 Task: Create a section API Management Sprint and in the section, add a milestone Customer Relationship Management (CRM) Implementation in the project AgileCrest
Action: Mouse moved to (392, 316)
Screenshot: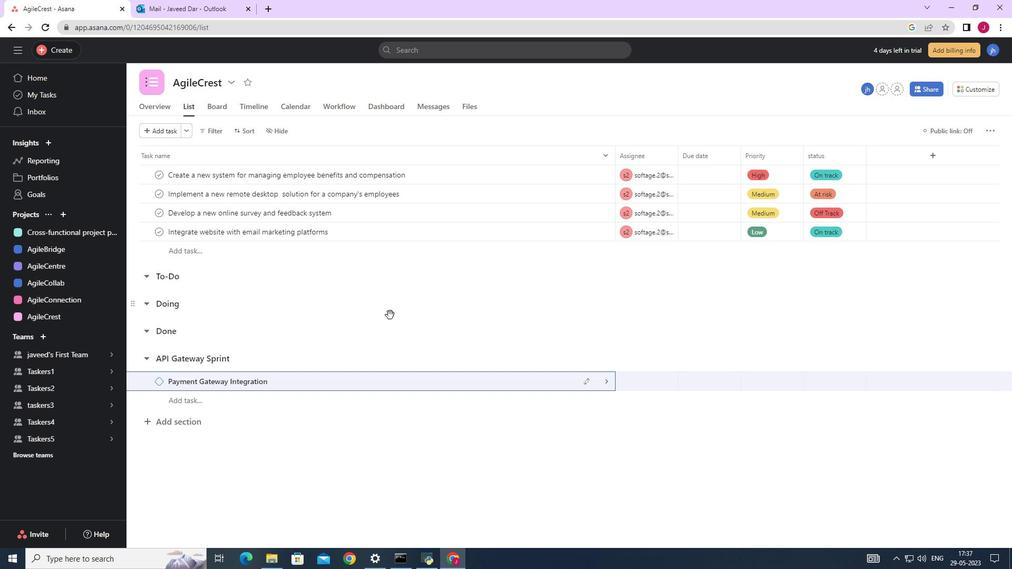 
Action: Mouse scrolled (392, 316) with delta (0, 0)
Screenshot: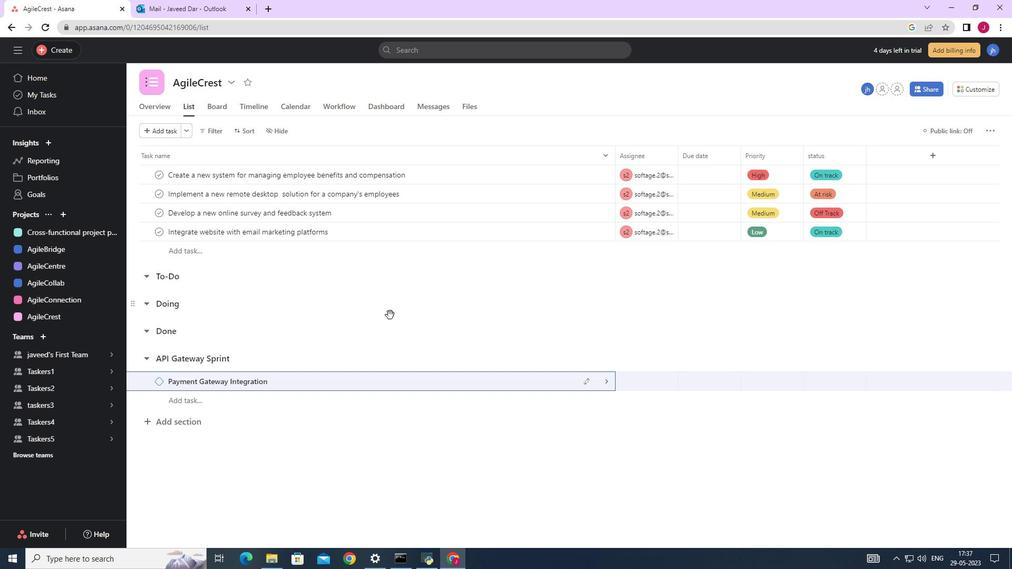 
Action: Mouse scrolled (392, 316) with delta (0, 0)
Screenshot: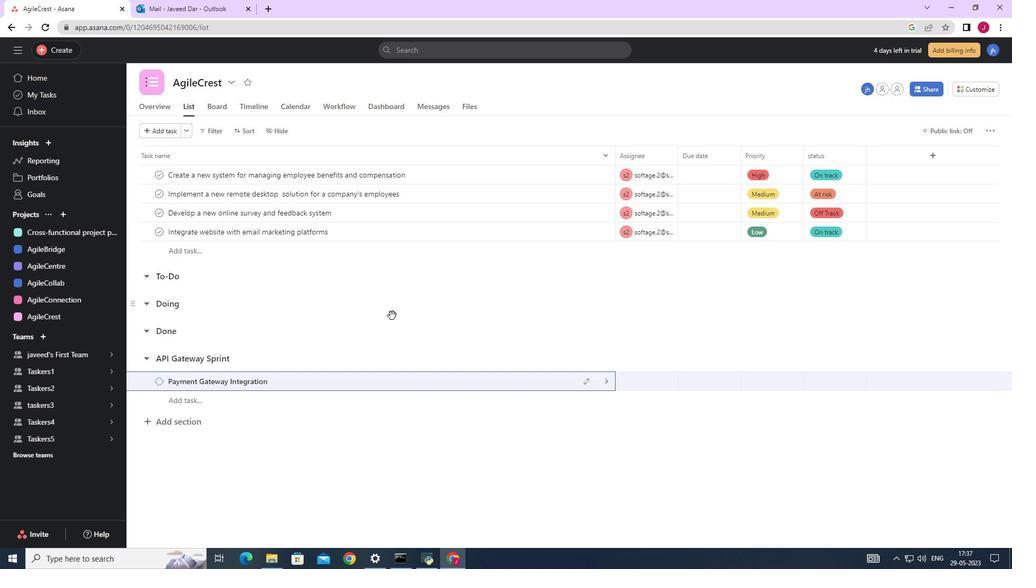 
Action: Mouse scrolled (392, 316) with delta (0, 0)
Screenshot: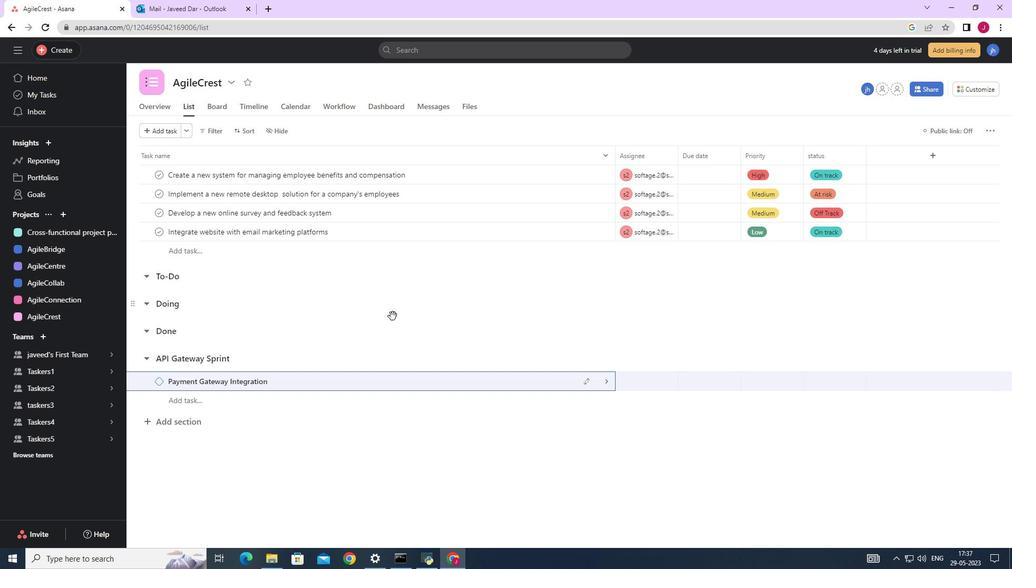 
Action: Mouse moved to (160, 425)
Screenshot: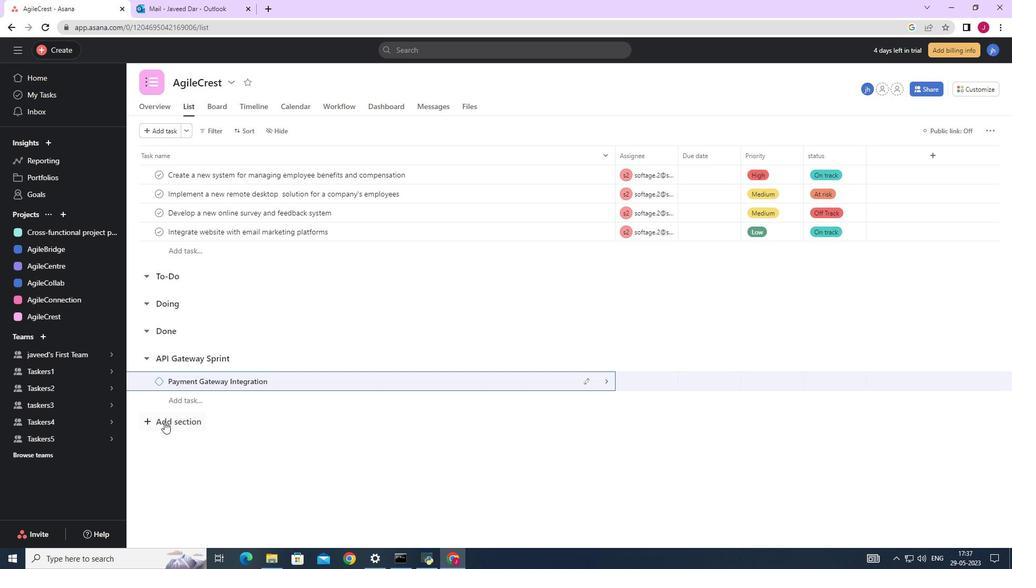 
Action: Mouse pressed left at (160, 425)
Screenshot: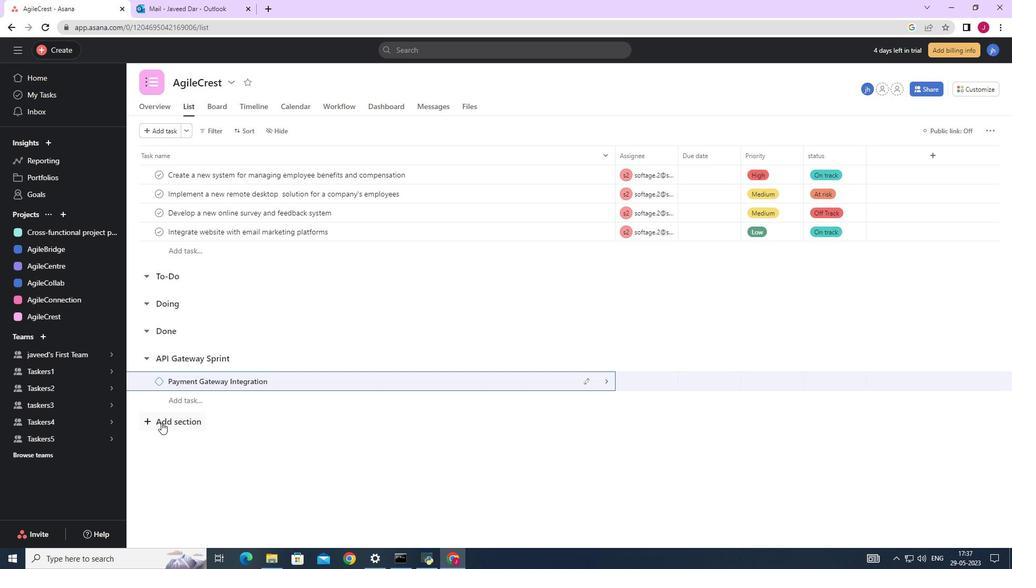 
Action: Mouse moved to (238, 418)
Screenshot: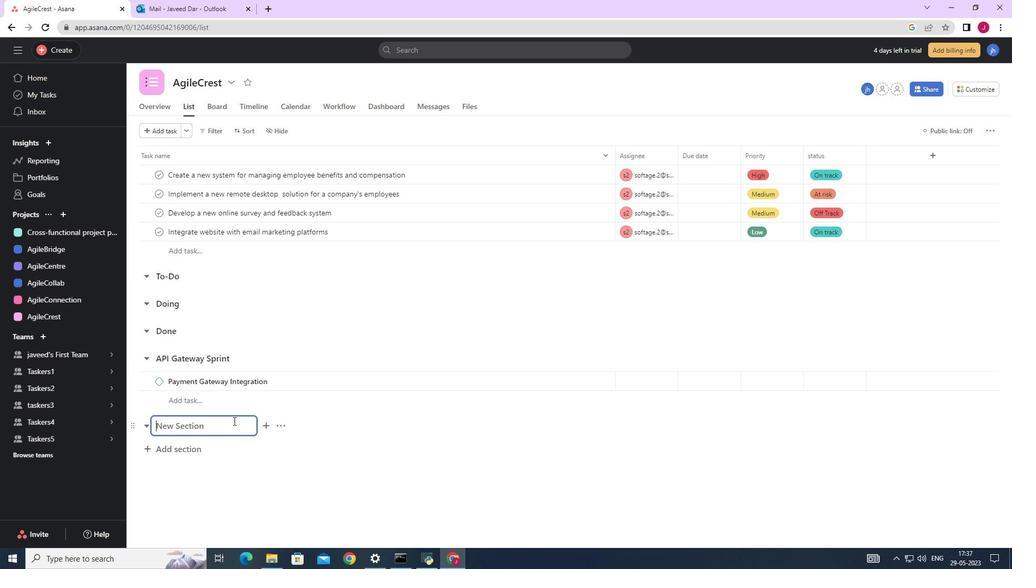
Action: Key pressed <Key.caps_lock>API<Key.space><Key.caps_lock>m<Key.caps_lock>N<Key.backspace>ANAGEMENT<Key.space><Key.caps_lock>s<Key.caps_lock>PRINT<Key.space><Key.backspace><Key.backspace><Key.backspace><Key.backspace><Key.backspace><Key.backspace><Key.backspace><Key.backspace><Key.backspace><Key.backspace><Key.backspace><Key.backspace><Key.backspace><Key.backspace><Key.backspace><Key.backspace><Key.backspace><Key.backspace><Key.backspace><Key.space>M<Key.caps_lock>anagement<Key.space><Key.caps_lock>S<Key.caps_lock>print<Key.enter><Key.caps_lock>C<Key.caps_lock>ustomer<Key.space><Key.caps_lock>R<Key.caps_lock>elationship<Key.space><Key.caps_lock>M<Key.caps_lock>anagement
Screenshot: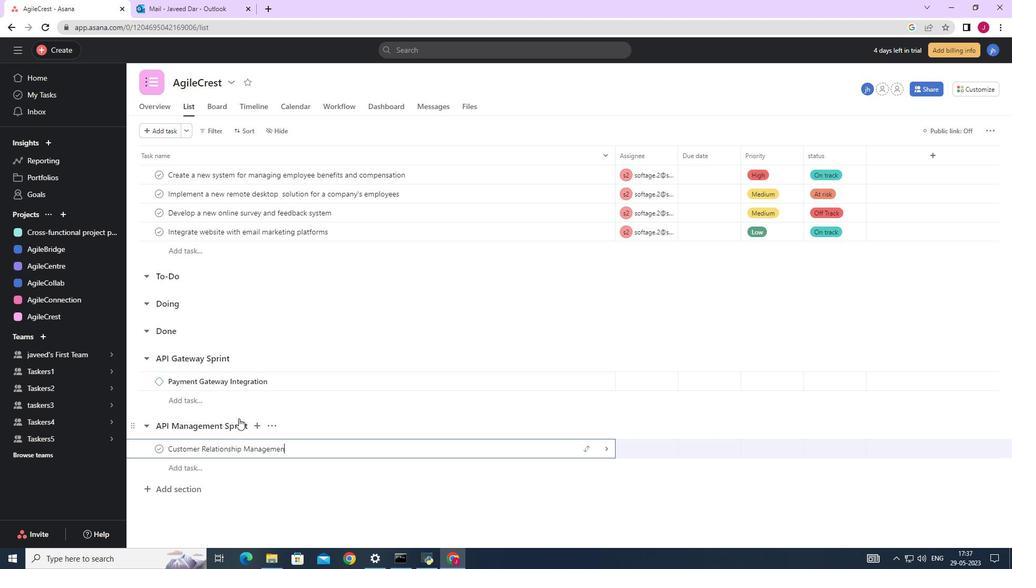 
Action: Mouse moved to (293, 363)
Screenshot: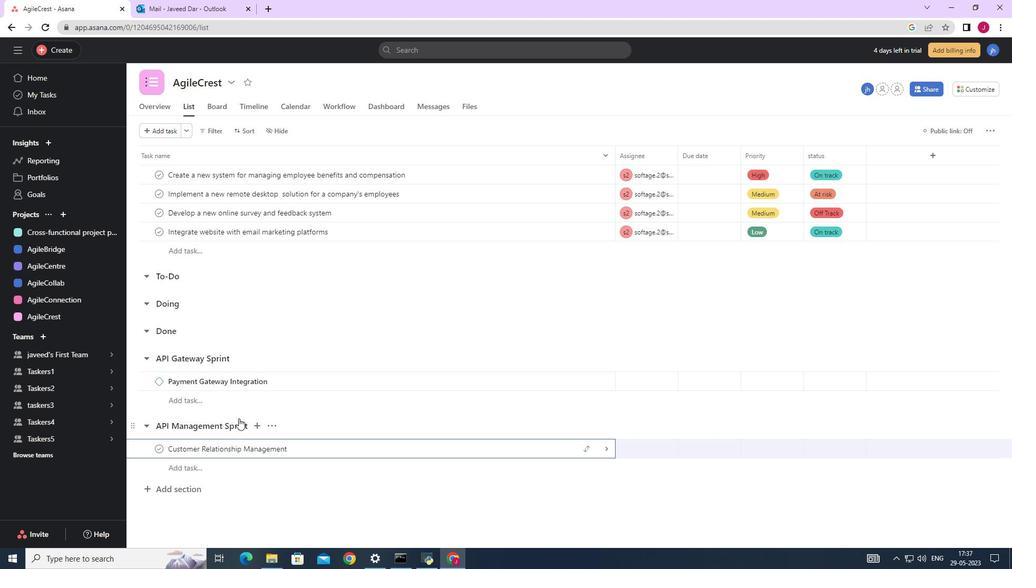 
Action: Key pressed <Key.shift_r><Key.shift_r><Key.shift_r><Key.shift_r><Key.shift_r>(<Key.backspace><Key.space><Key.shift_r>(<Key.caps_lock><Key.space>CMR<Key.shift_r><Key.shift_r>)
Screenshot: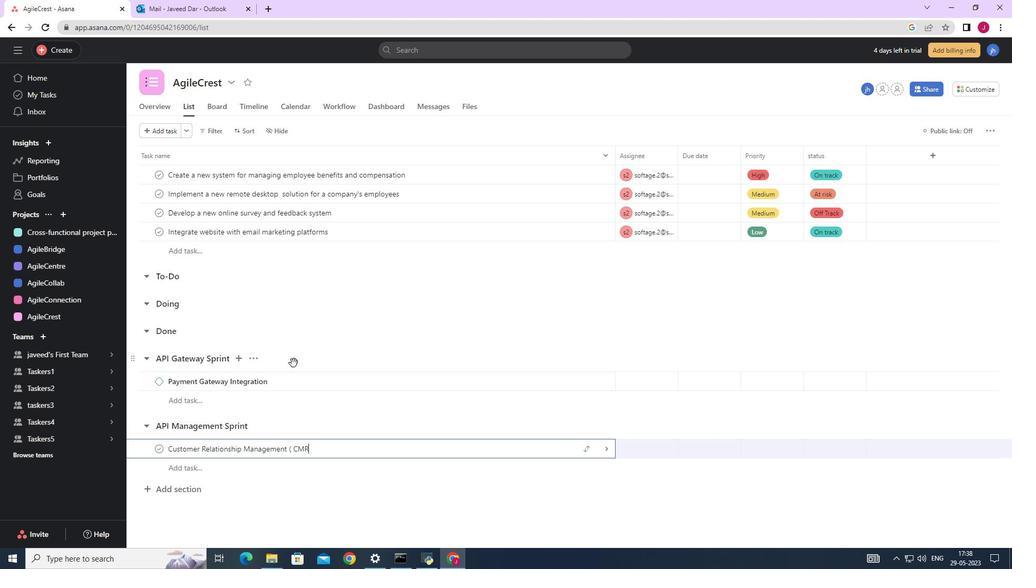 
Action: Mouse moved to (293, 449)
Screenshot: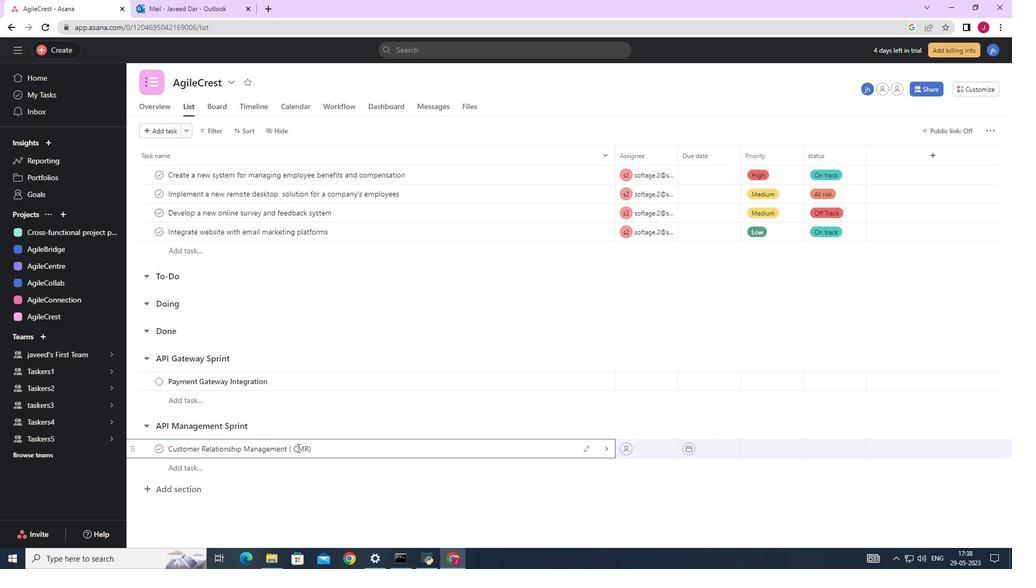
Action: Mouse pressed left at (293, 449)
Screenshot: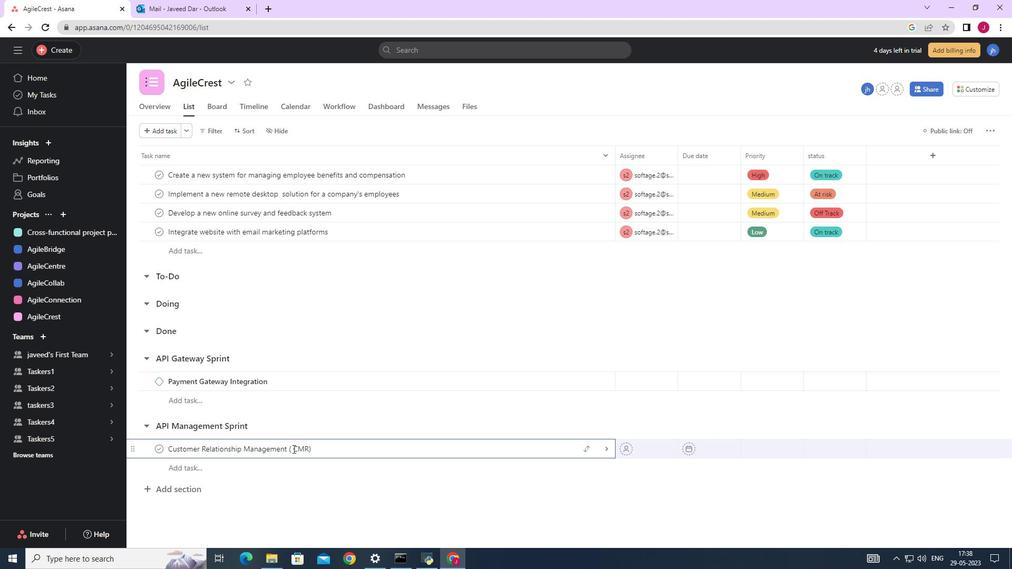 
Action: Mouse moved to (302, 442)
Screenshot: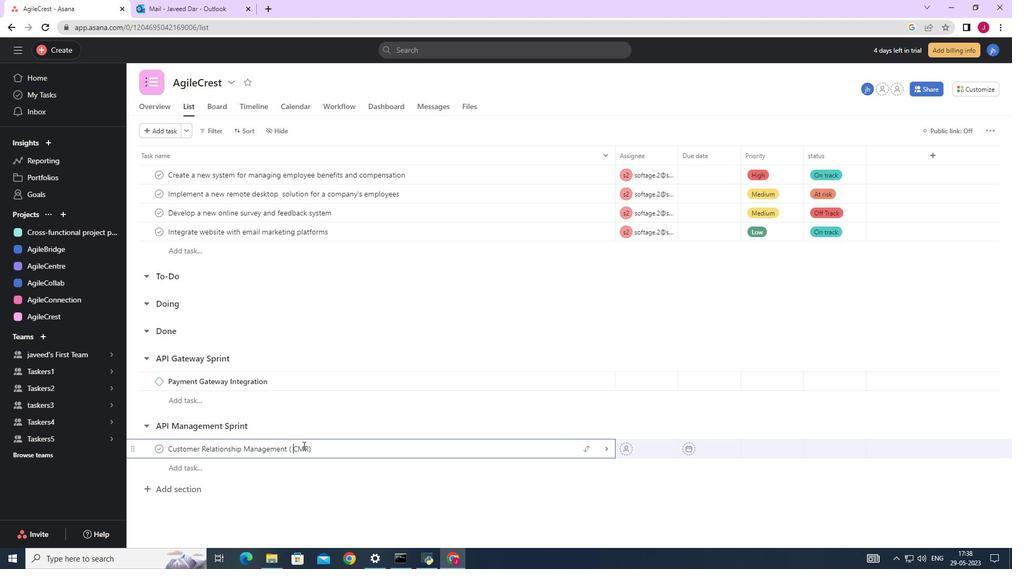 
Action: Key pressed <Key.backspace>
Screenshot: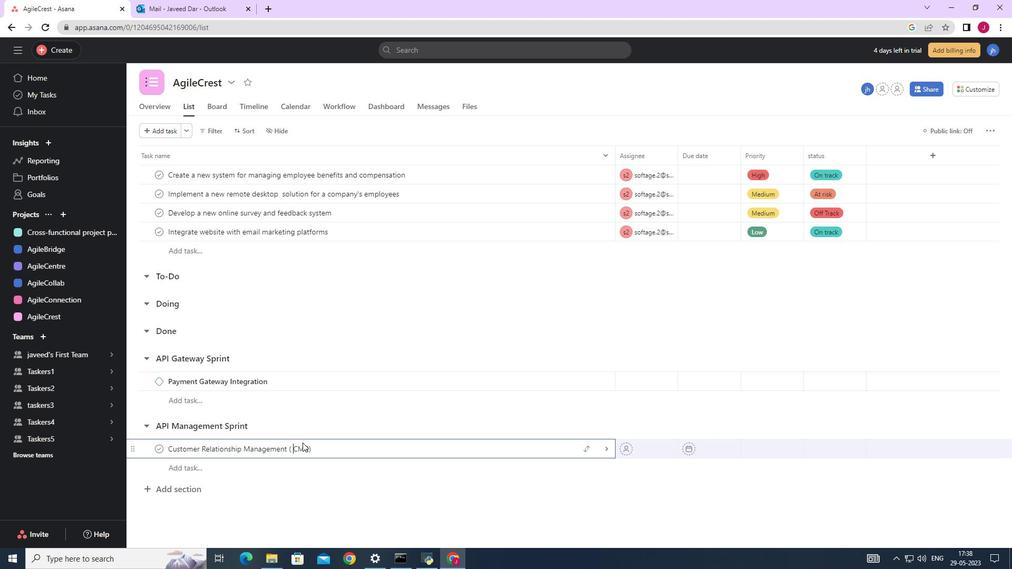 
Action: Mouse moved to (605, 452)
Screenshot: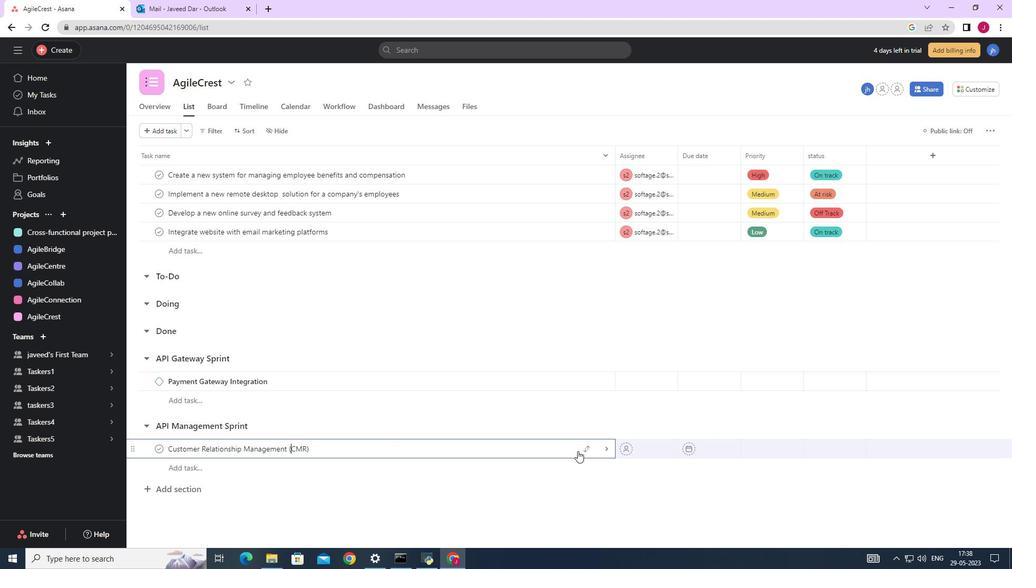 
Action: Mouse pressed left at (605, 452)
Screenshot: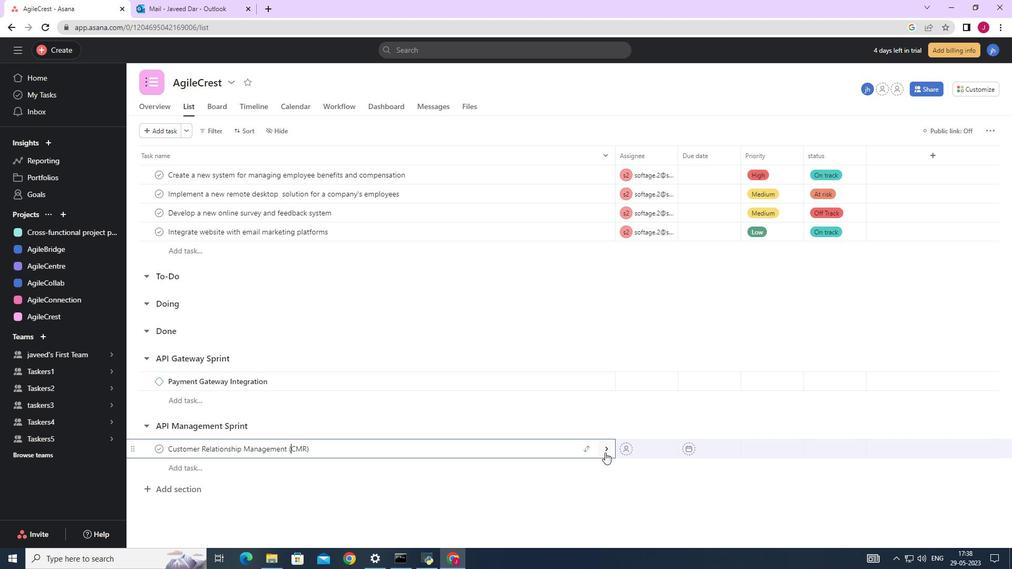 
Action: Mouse moved to (971, 131)
Screenshot: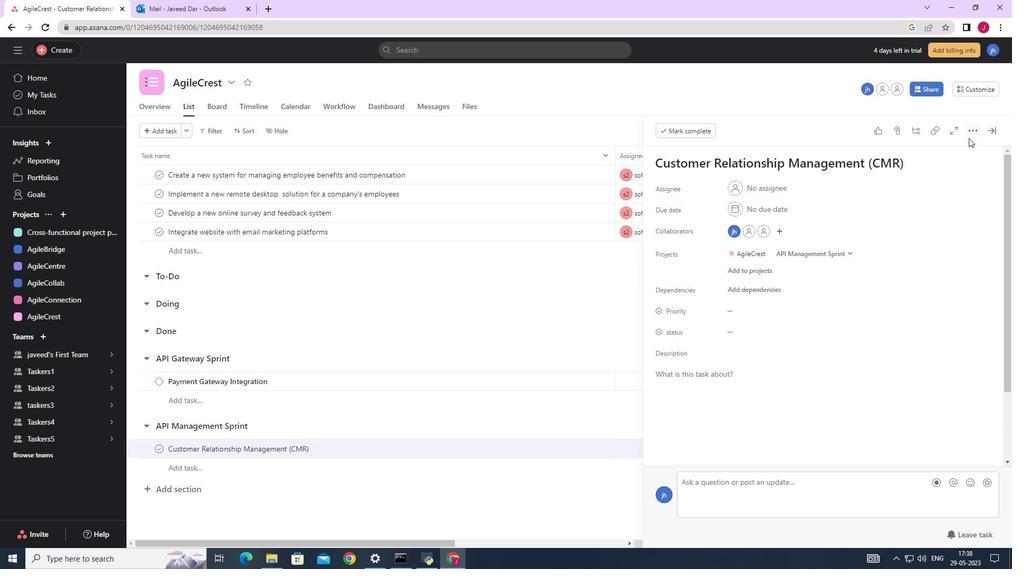 
Action: Mouse pressed left at (971, 131)
Screenshot: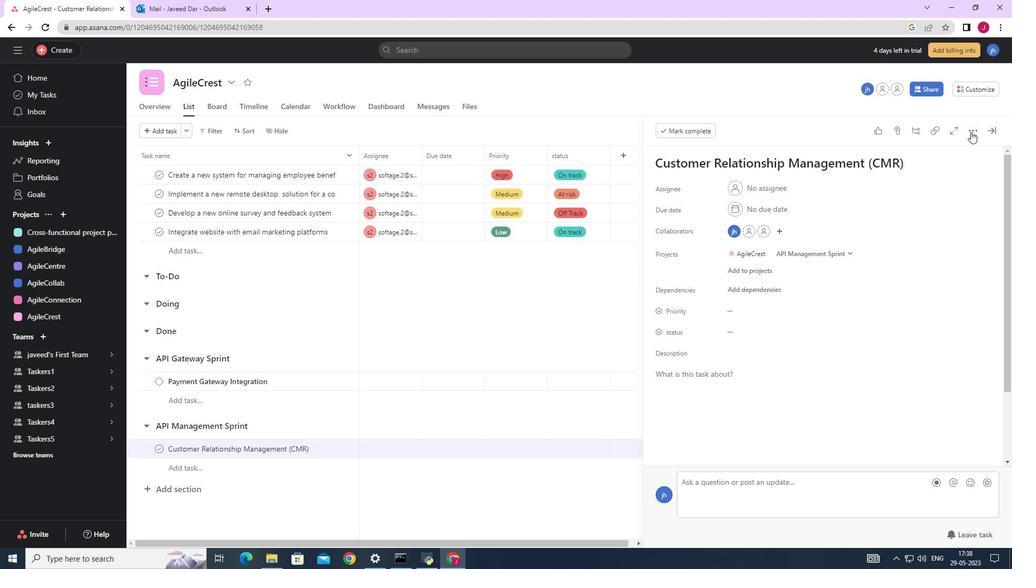 
Action: Mouse moved to (881, 172)
Screenshot: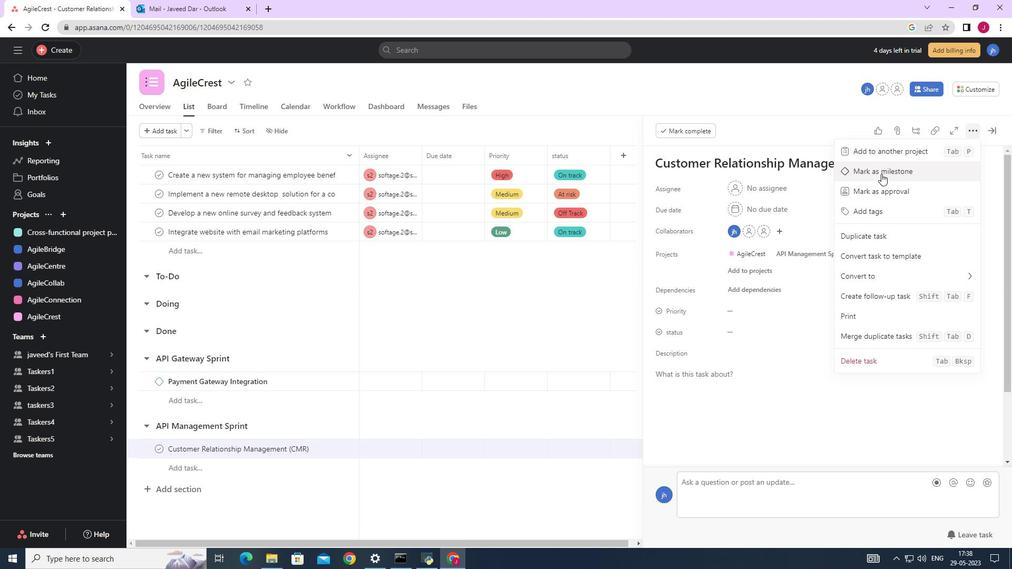 
Action: Mouse pressed left at (881, 172)
Screenshot: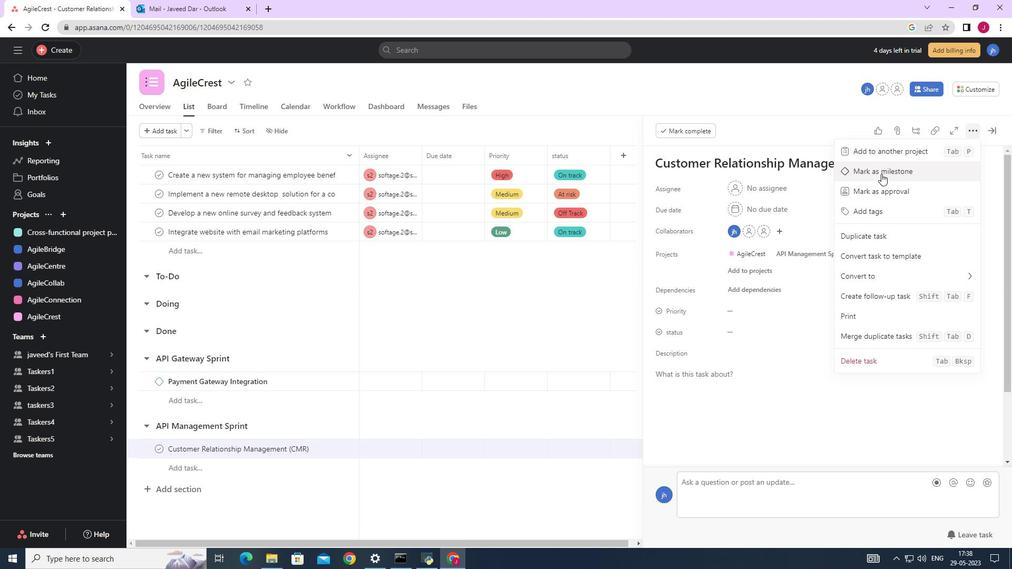 
Action: Mouse moved to (537, 313)
Screenshot: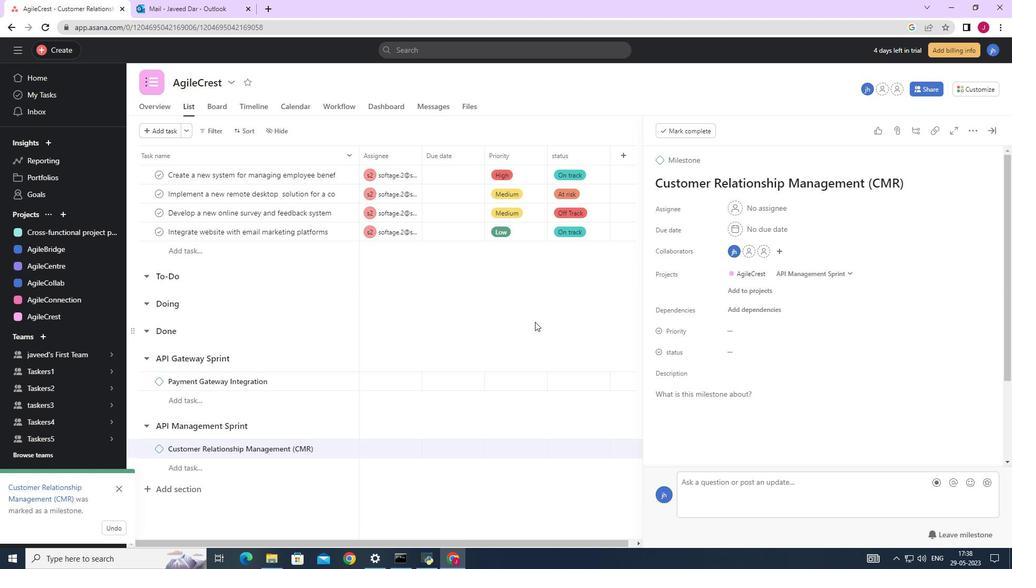 
Action: Mouse pressed left at (537, 313)
Screenshot: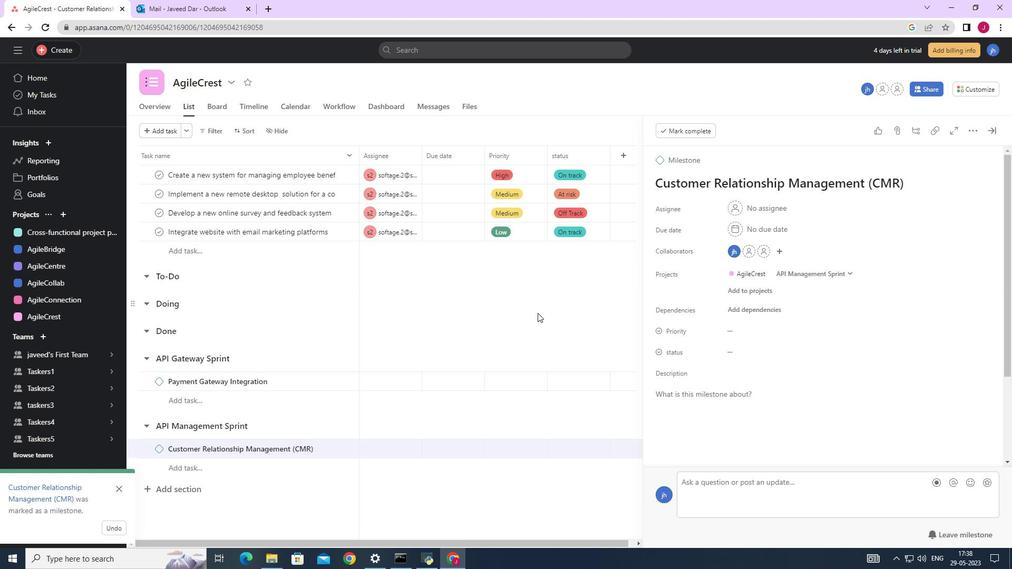 
Action: Mouse moved to (949, 207)
Screenshot: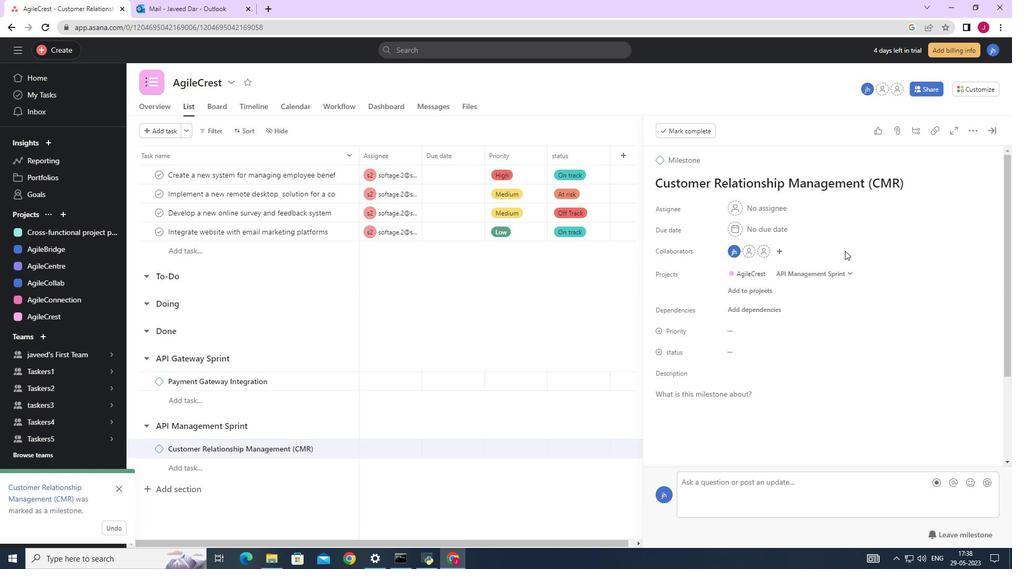 
